 Task: Check your activities.
Action: Mouse moved to (480, 494)
Screenshot: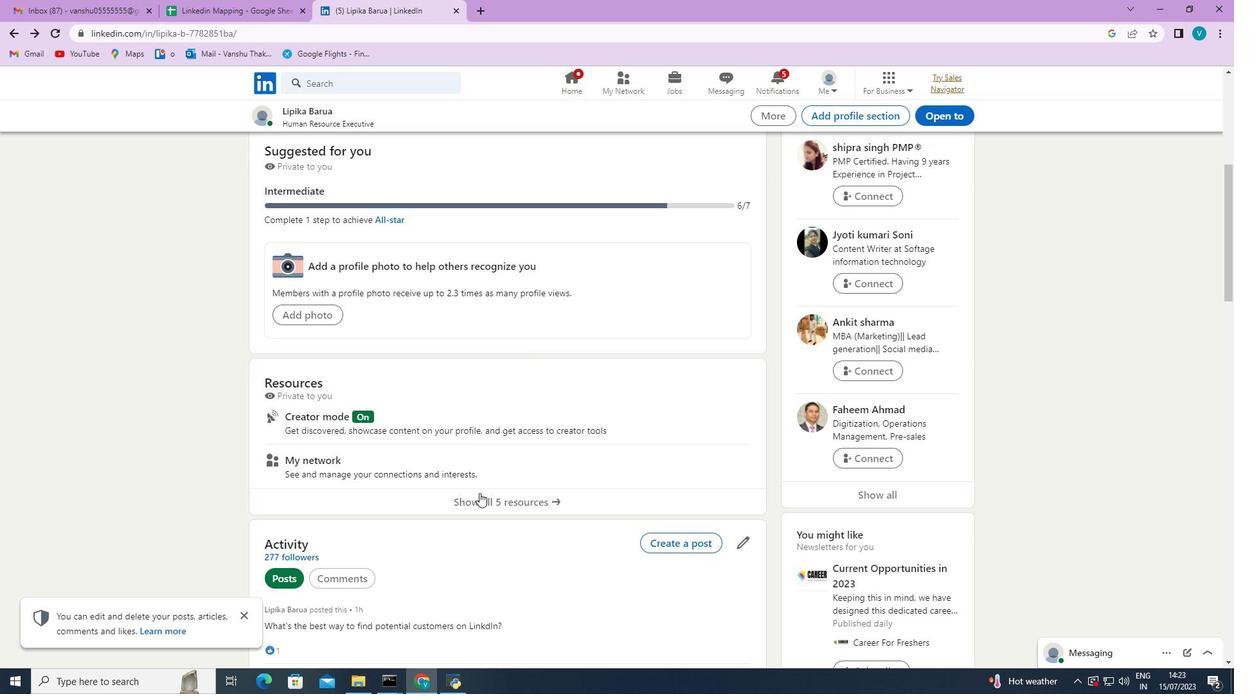 
Action: Mouse pressed left at (480, 494)
Screenshot: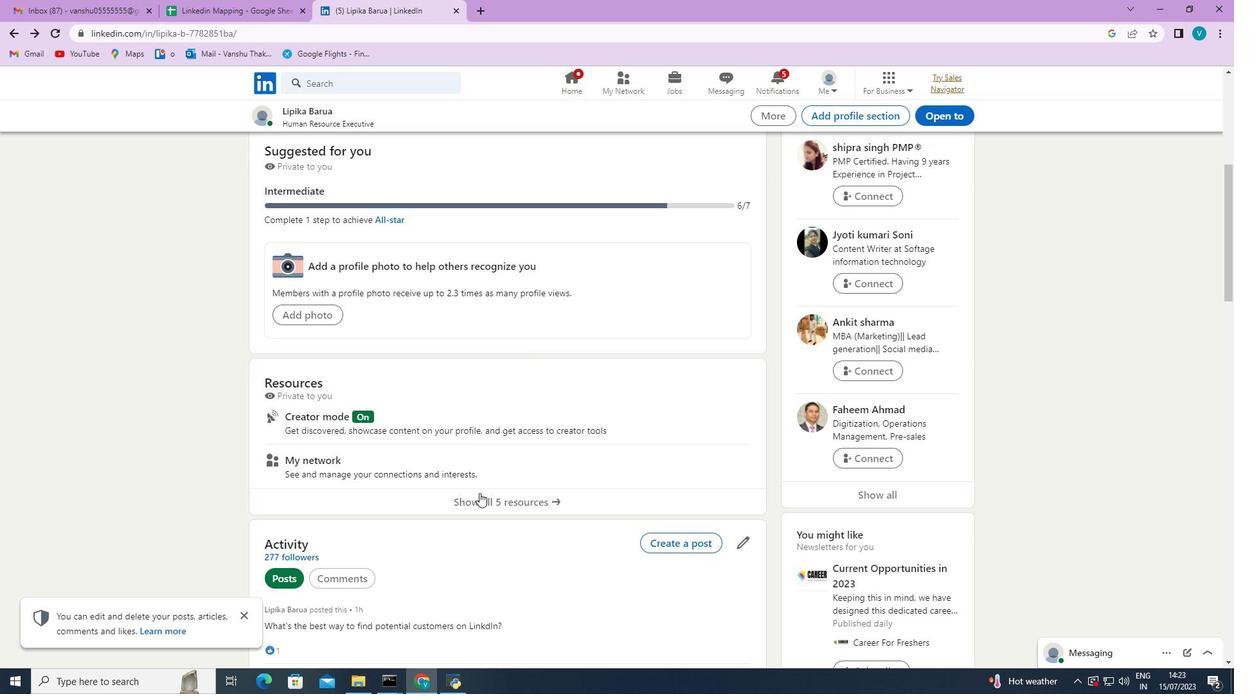 
Action: Mouse moved to (302, 326)
Screenshot: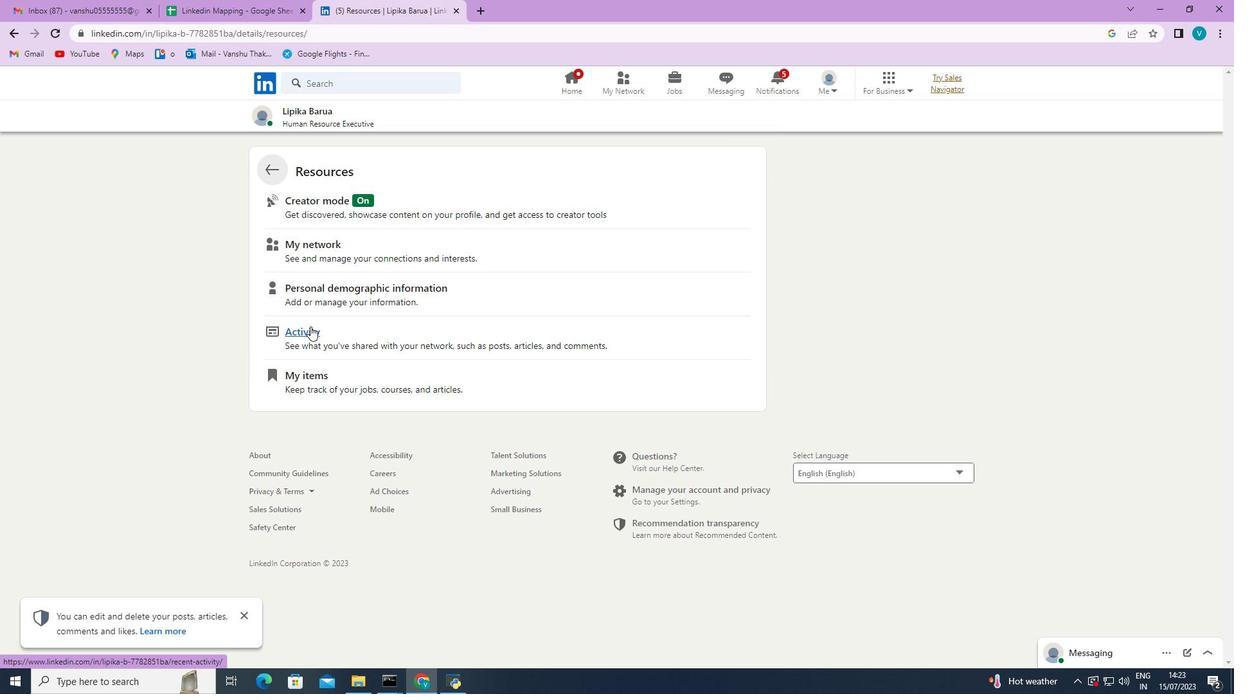 
Action: Mouse pressed left at (302, 326)
Screenshot: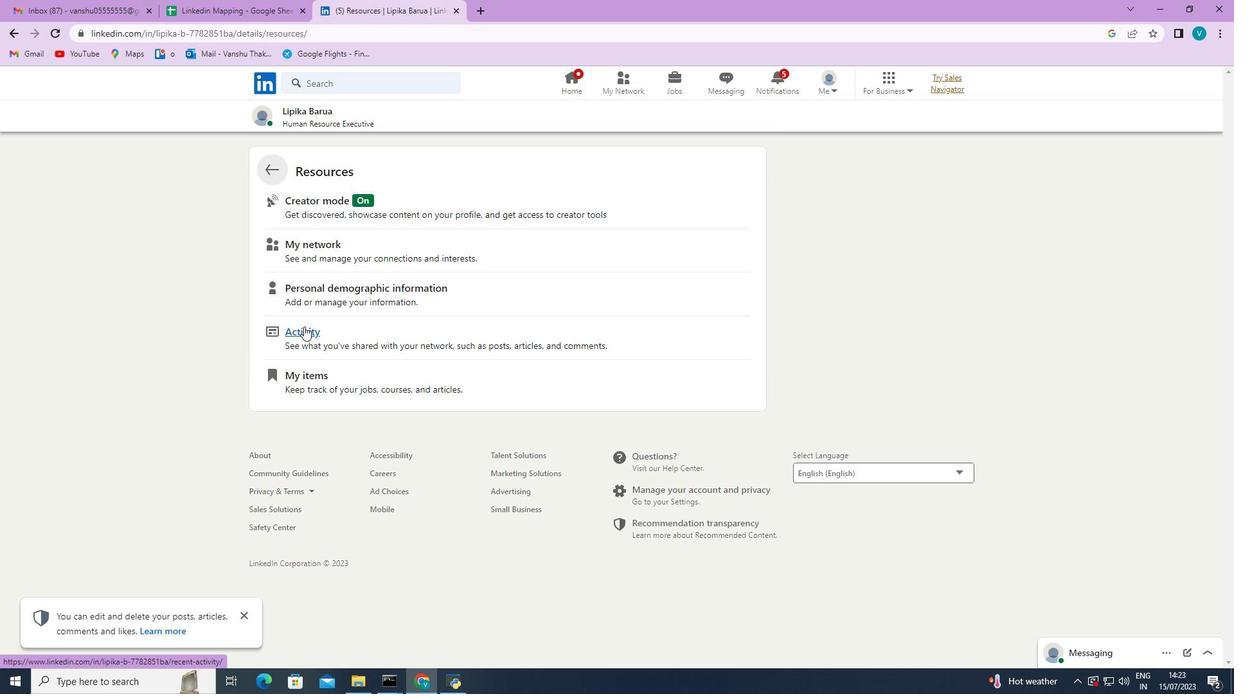
Action: Mouse moved to (362, 363)
Screenshot: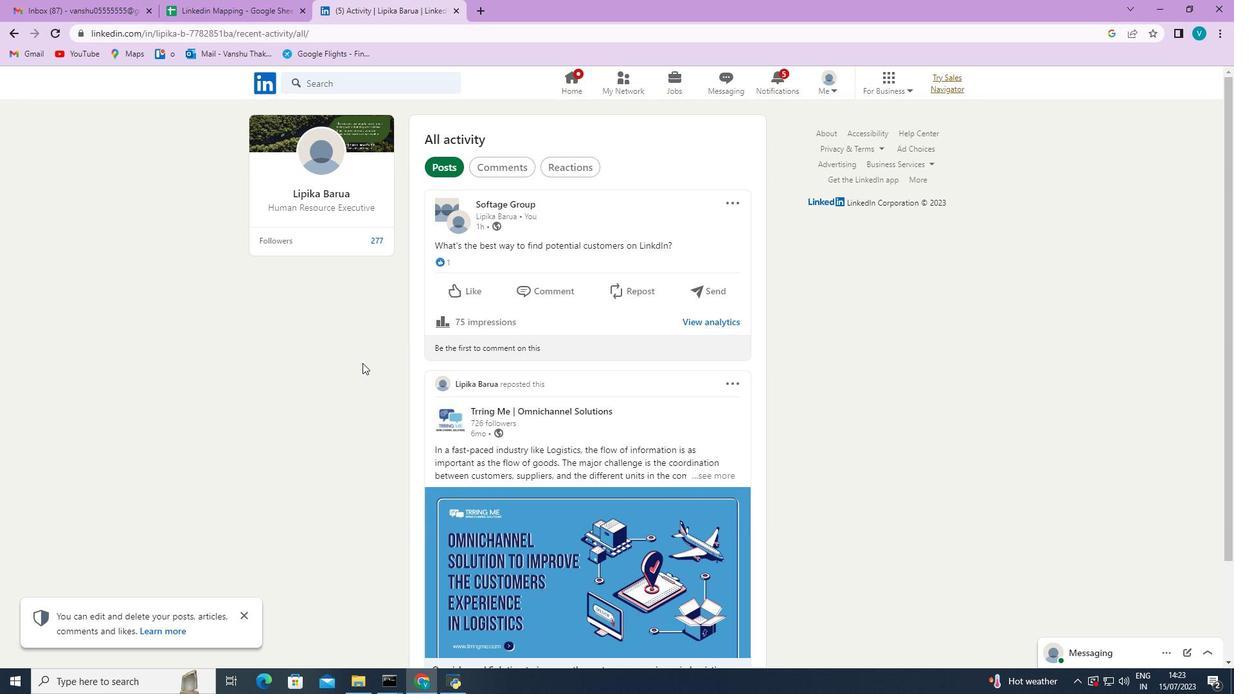 
Action: Mouse scrolled (362, 362) with delta (0, 0)
Screenshot: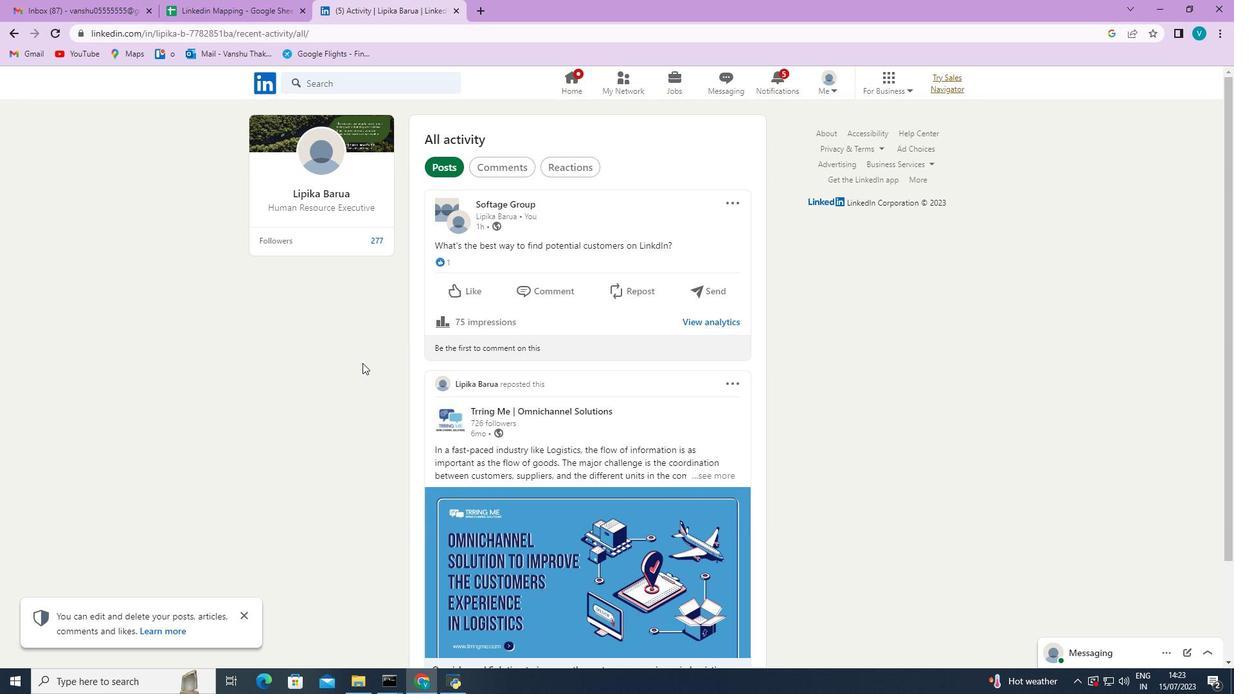 
Action: Mouse scrolled (362, 362) with delta (0, 0)
Screenshot: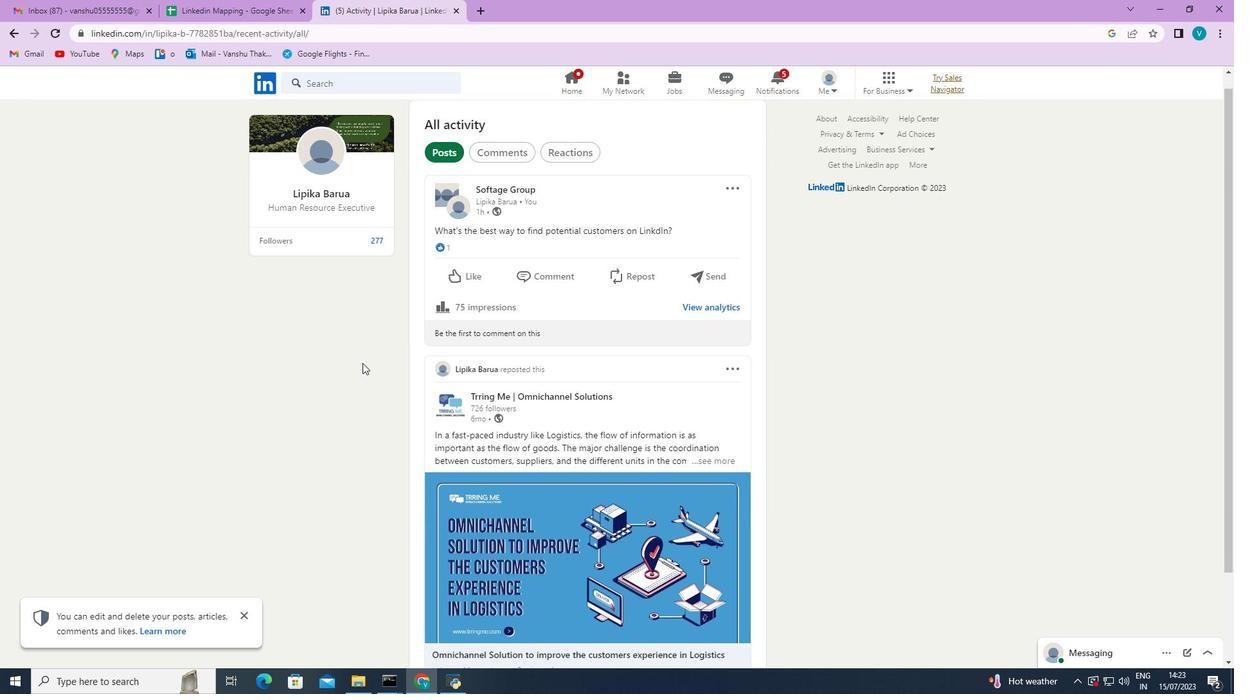 
Action: Mouse moved to (383, 376)
Screenshot: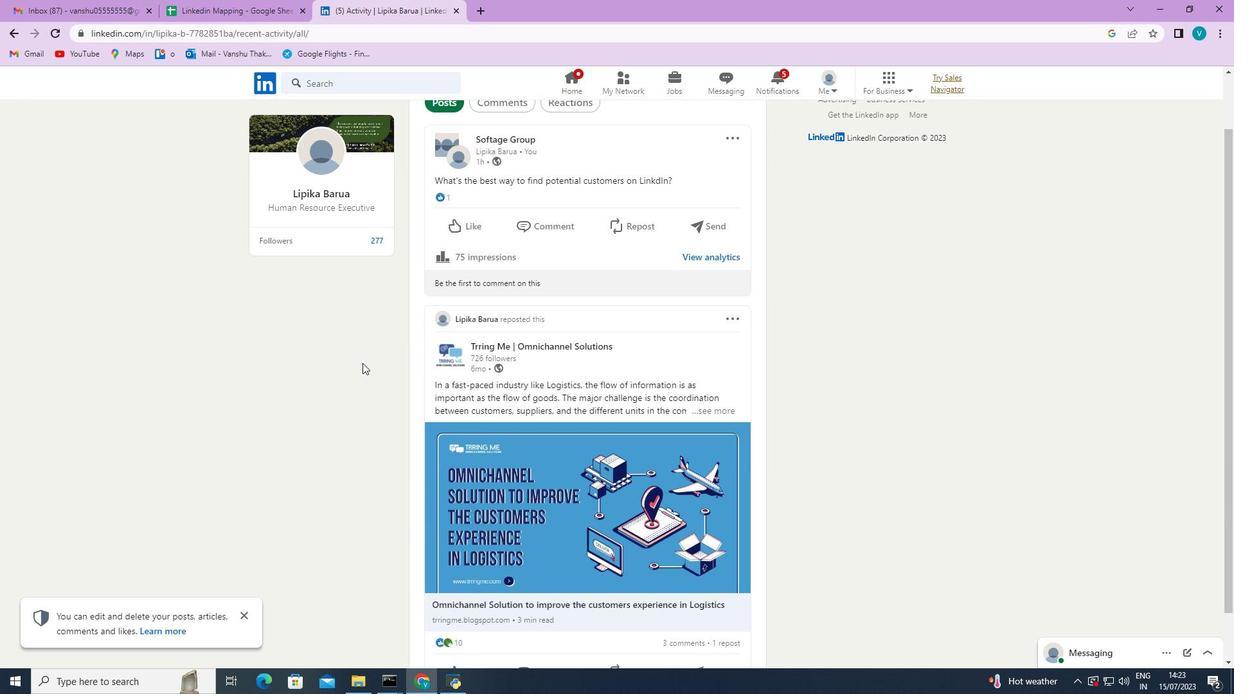 
Action: Mouse scrolled (383, 375) with delta (0, 0)
Screenshot: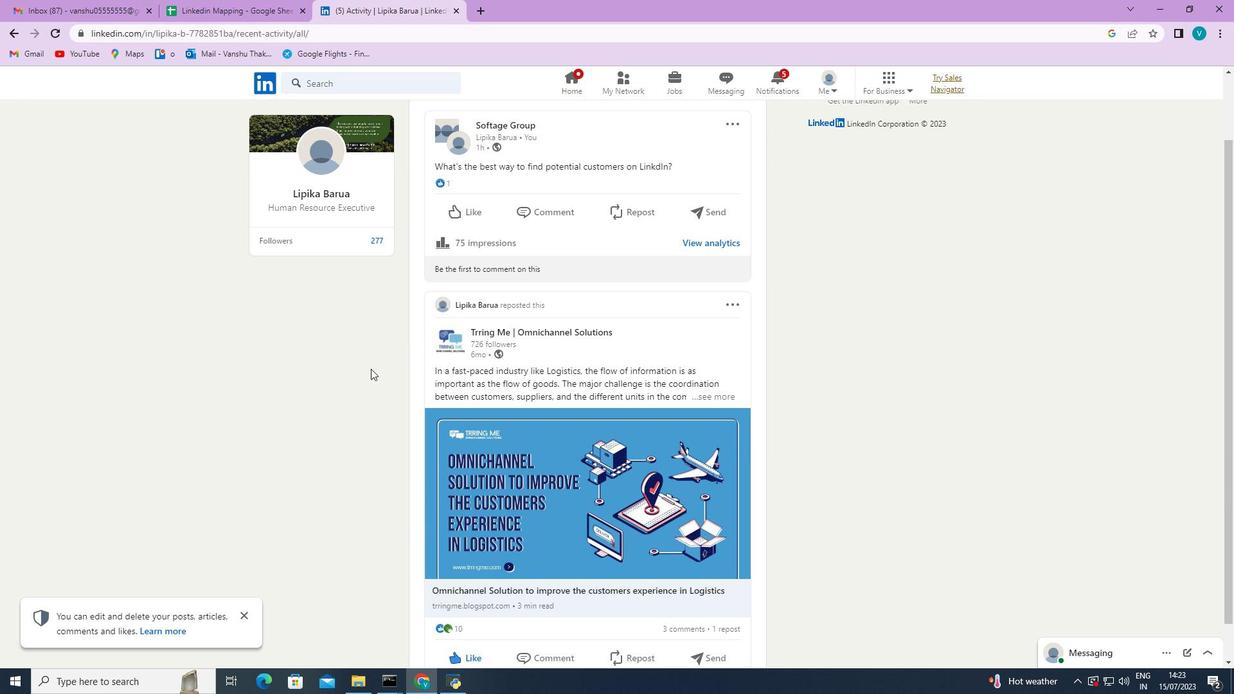 
Action: Mouse moved to (415, 393)
Screenshot: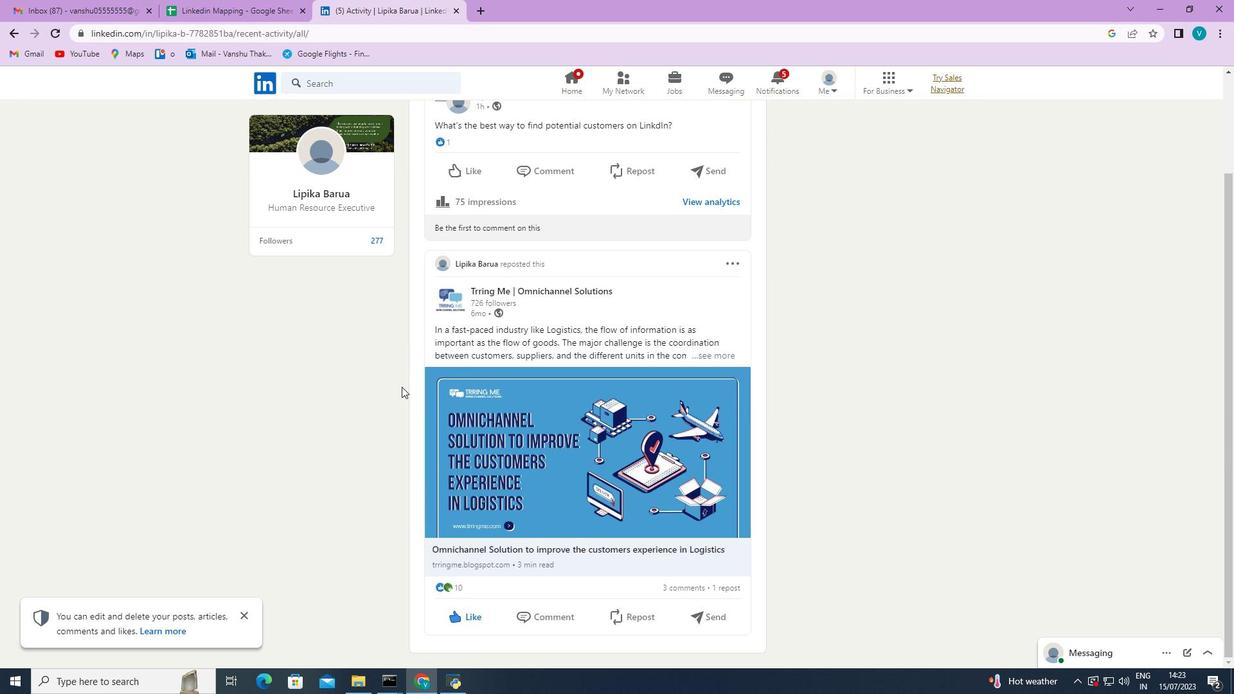 
Action: Mouse scrolled (415, 392) with delta (0, 0)
Screenshot: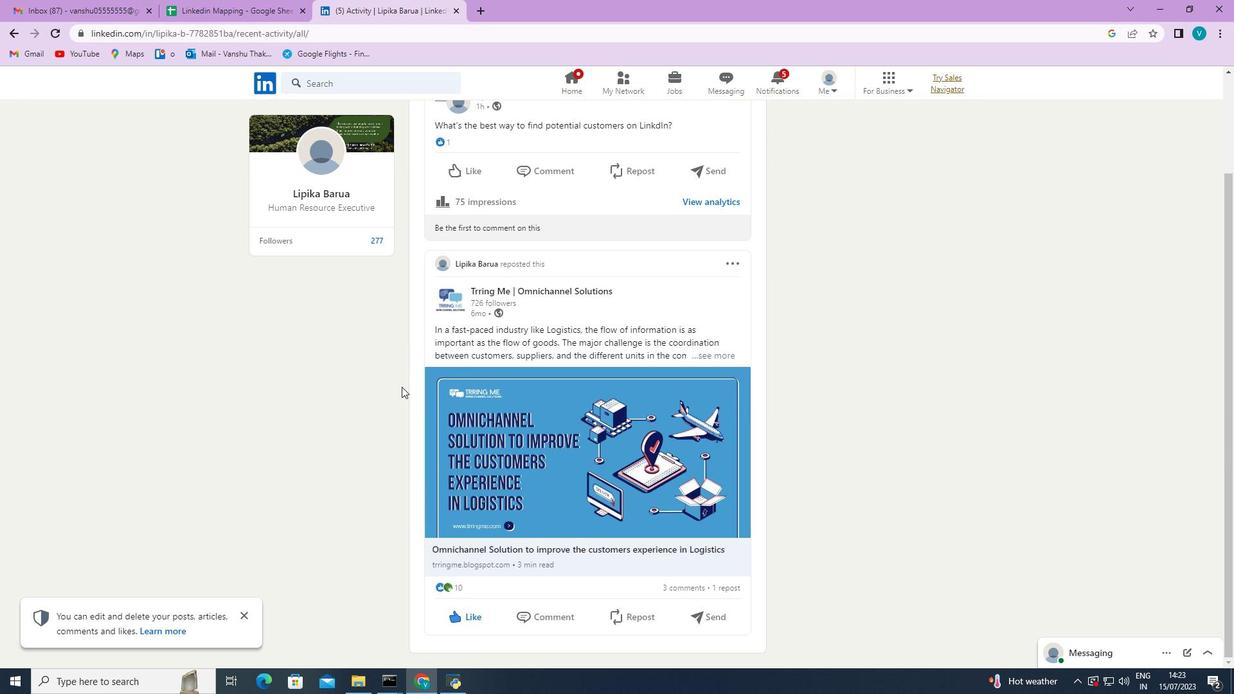 
Action: Mouse moved to (454, 415)
Screenshot: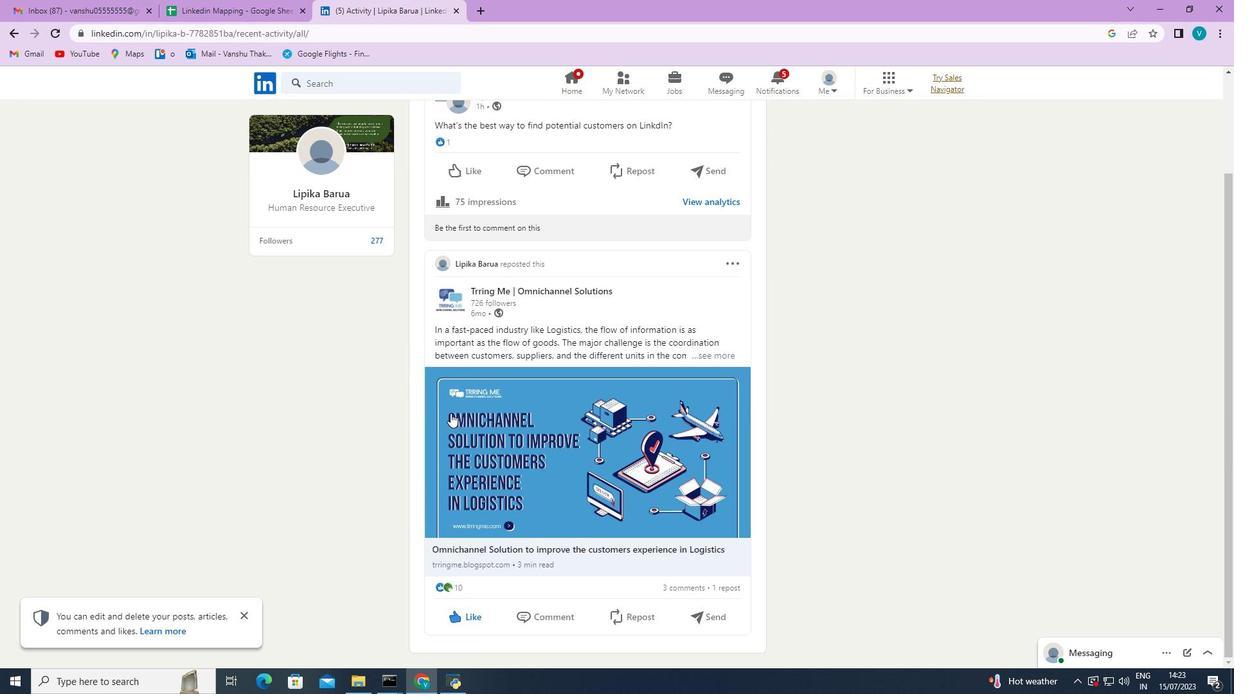 
Action: Mouse scrolled (453, 415) with delta (0, 0)
Screenshot: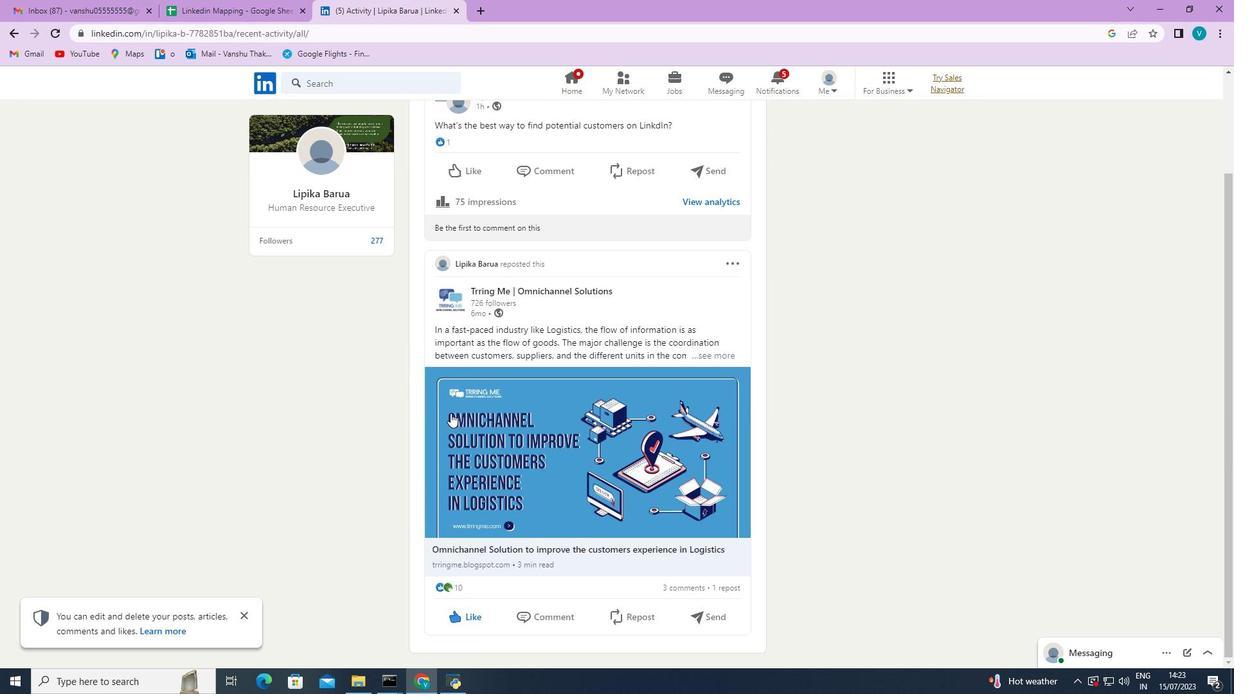 
Action: Mouse scrolled (454, 415) with delta (0, 0)
Screenshot: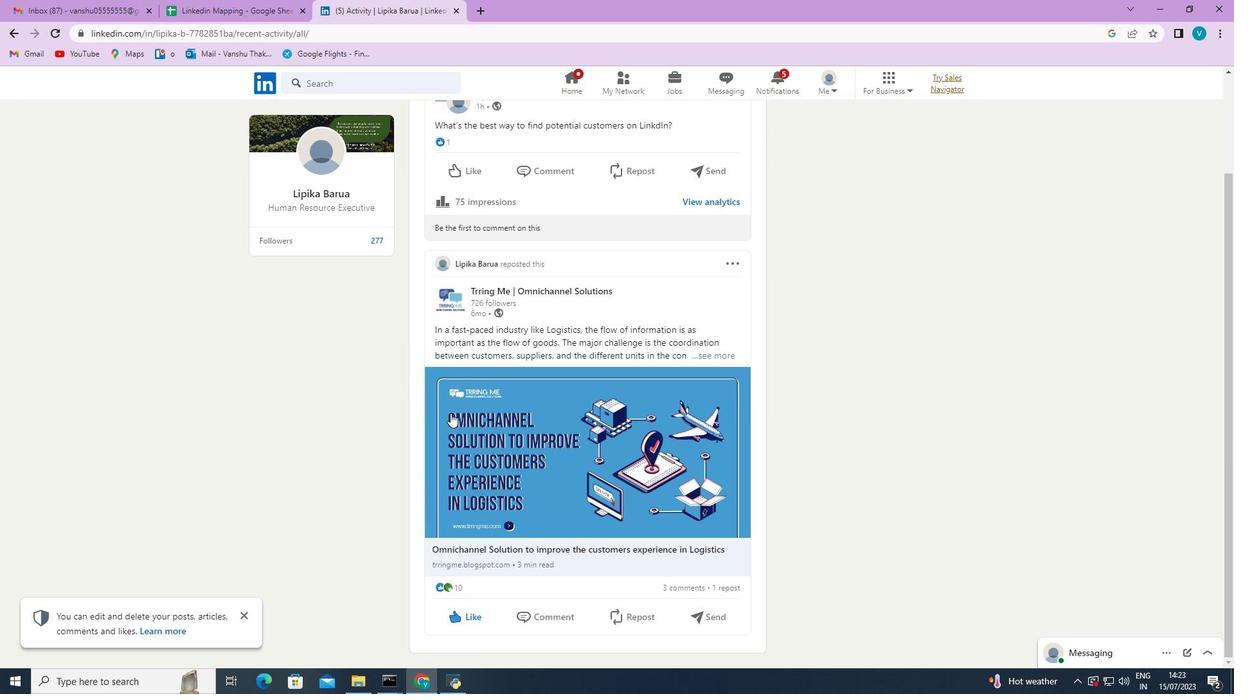 
Action: Mouse moved to (455, 416)
Screenshot: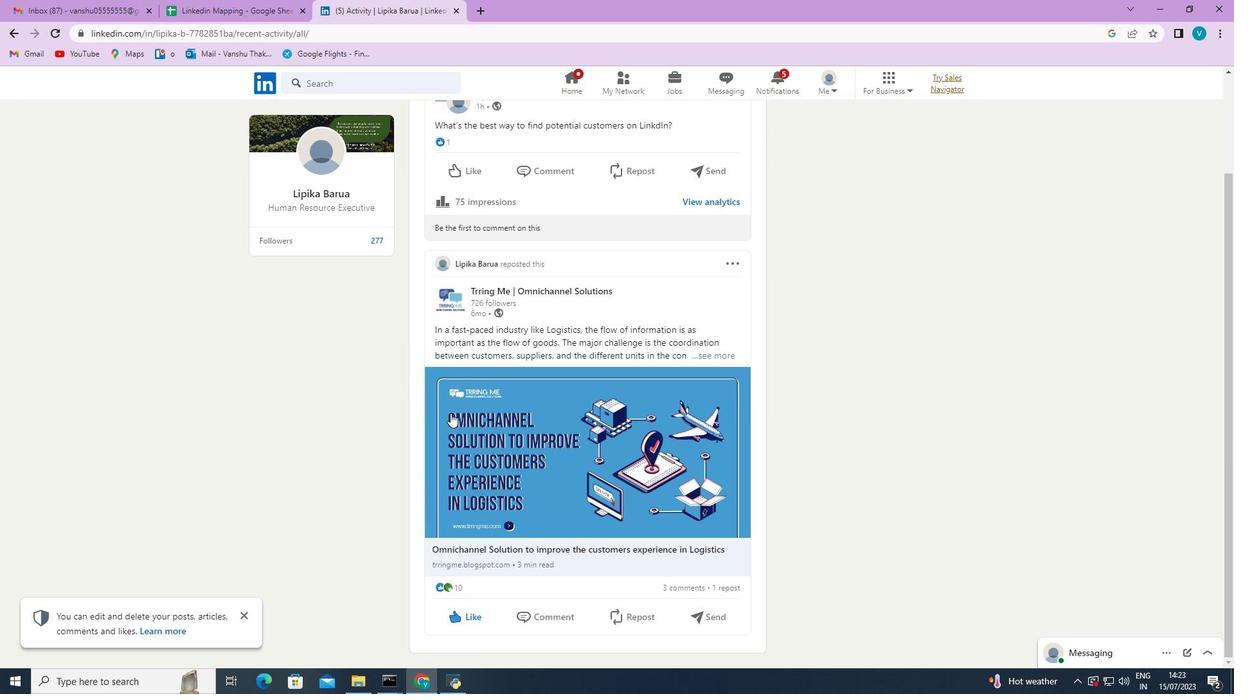 
Action: Mouse scrolled (455, 415) with delta (0, 0)
Screenshot: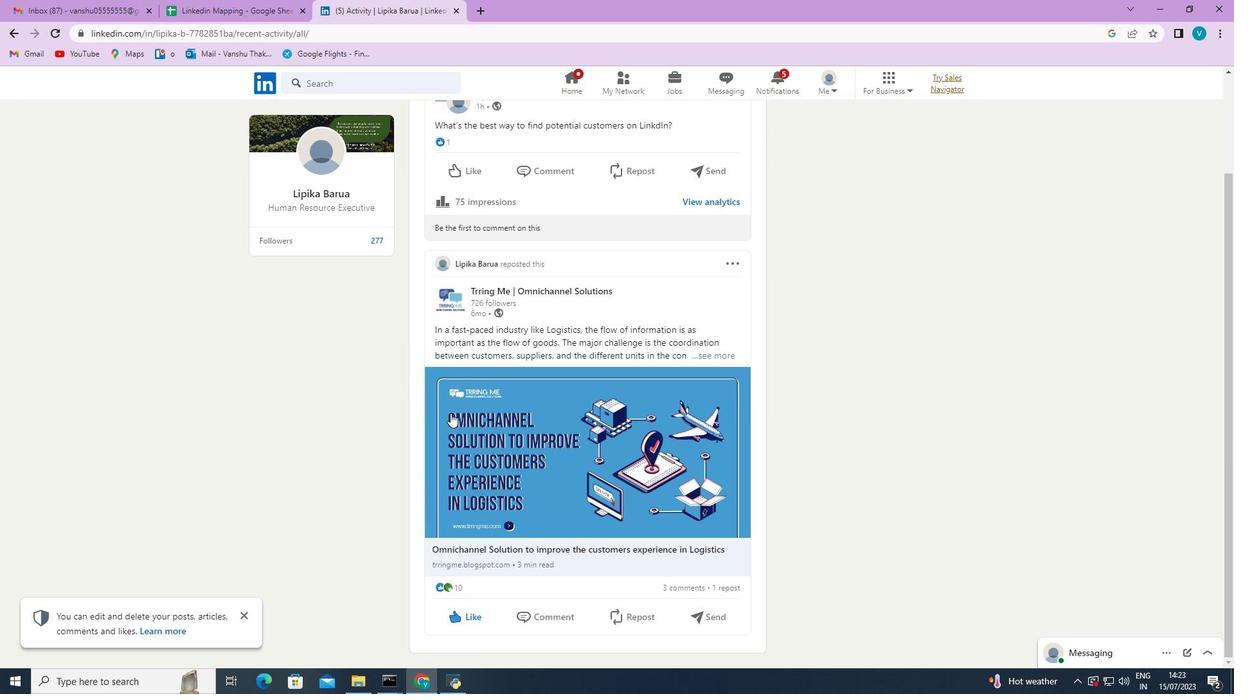 
Action: Mouse moved to (458, 419)
Screenshot: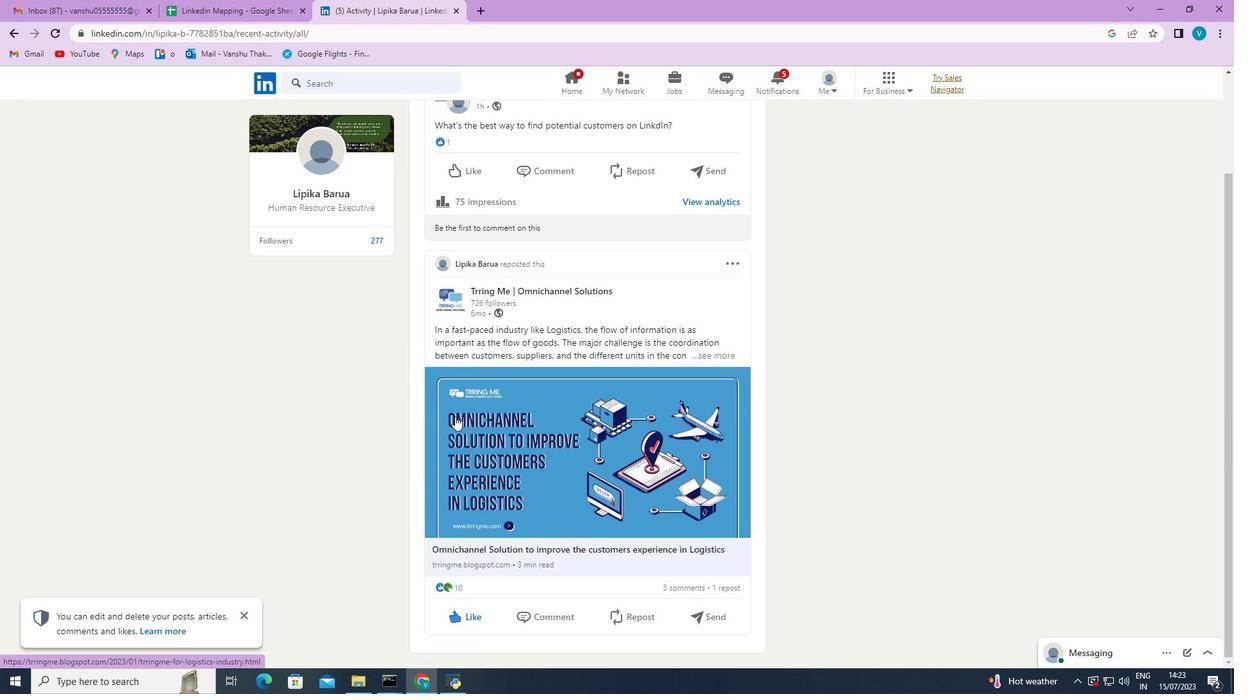 
Action: Mouse scrolled (458, 418) with delta (0, 0)
Screenshot: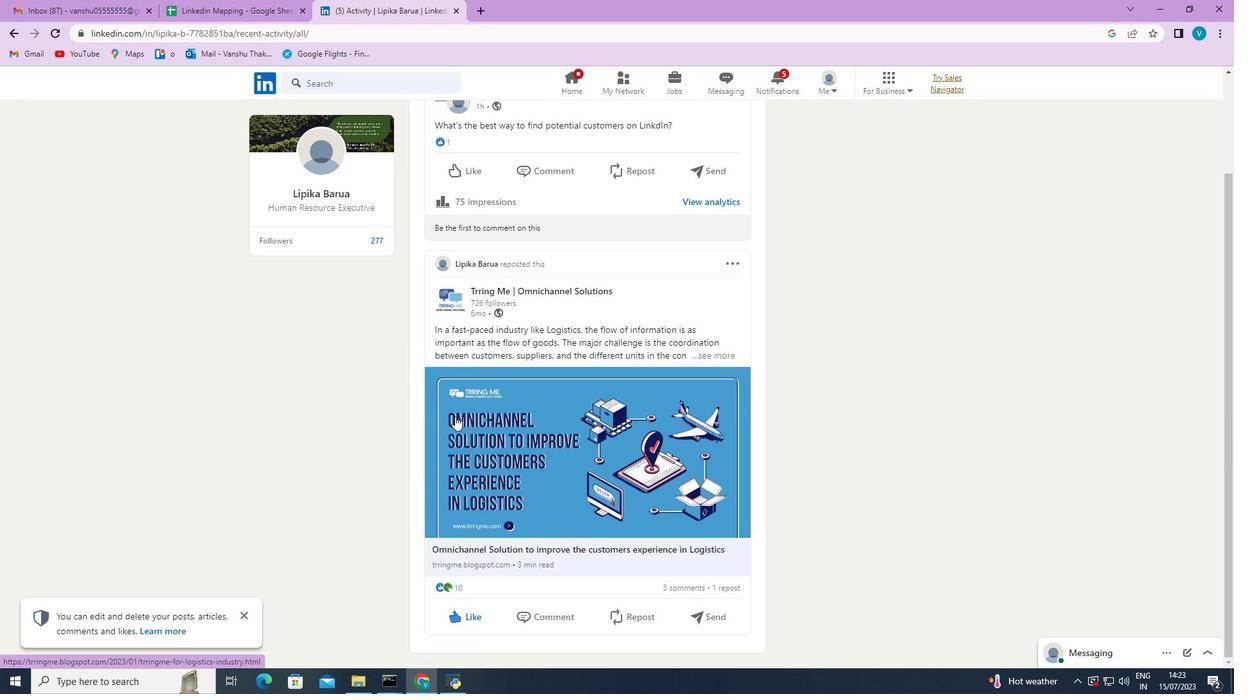 
Action: Mouse moved to (464, 423)
Screenshot: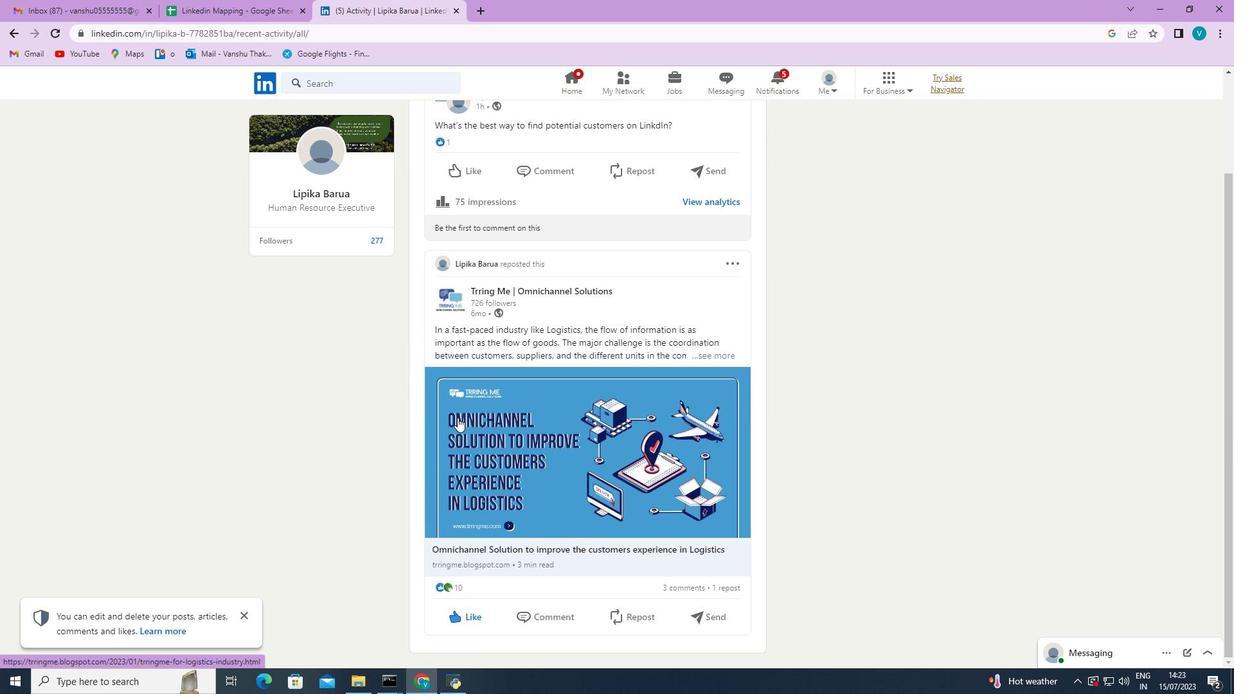 
Action: Mouse scrolled (464, 423) with delta (0, 0)
Screenshot: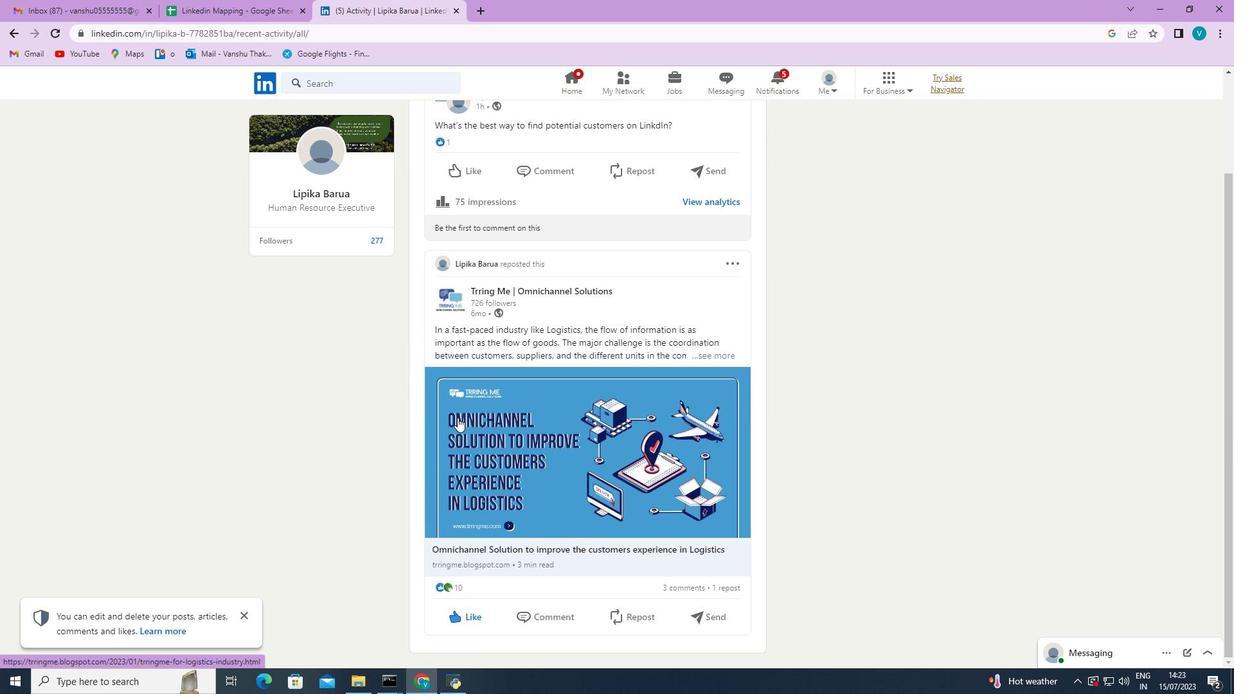 
Action: Mouse moved to (567, 459)
Screenshot: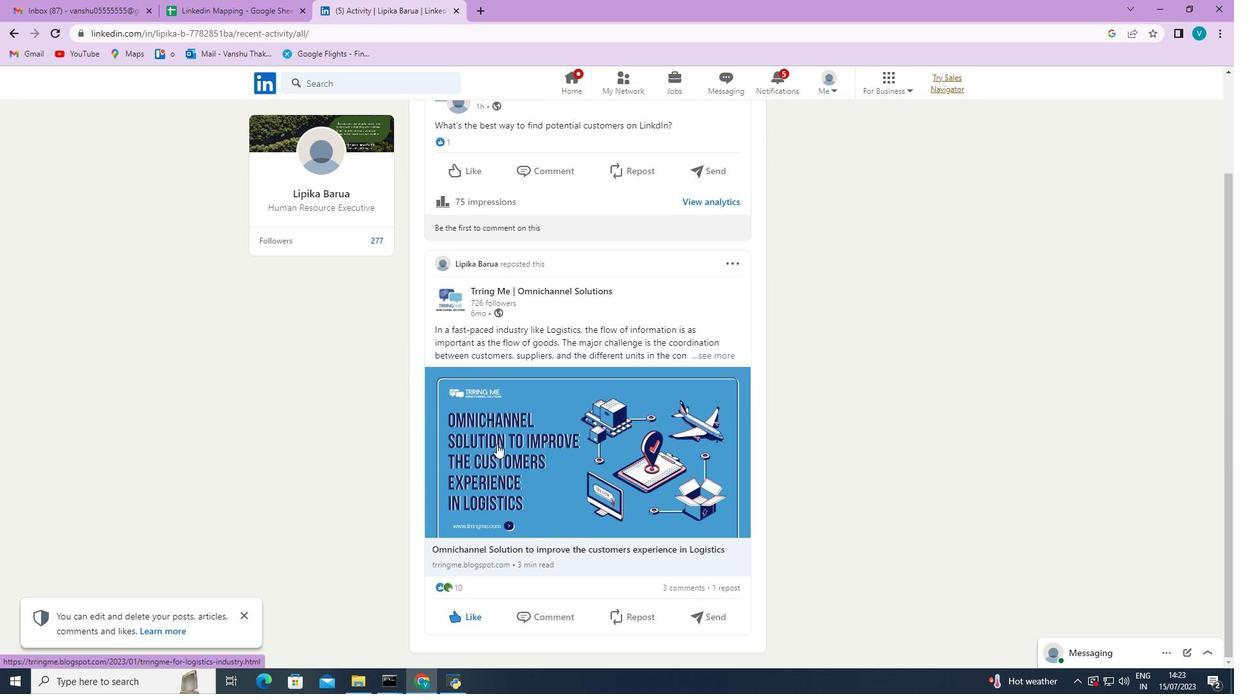 
